 Task: Check your groups.
Action: Mouse moved to (527, 58)
Screenshot: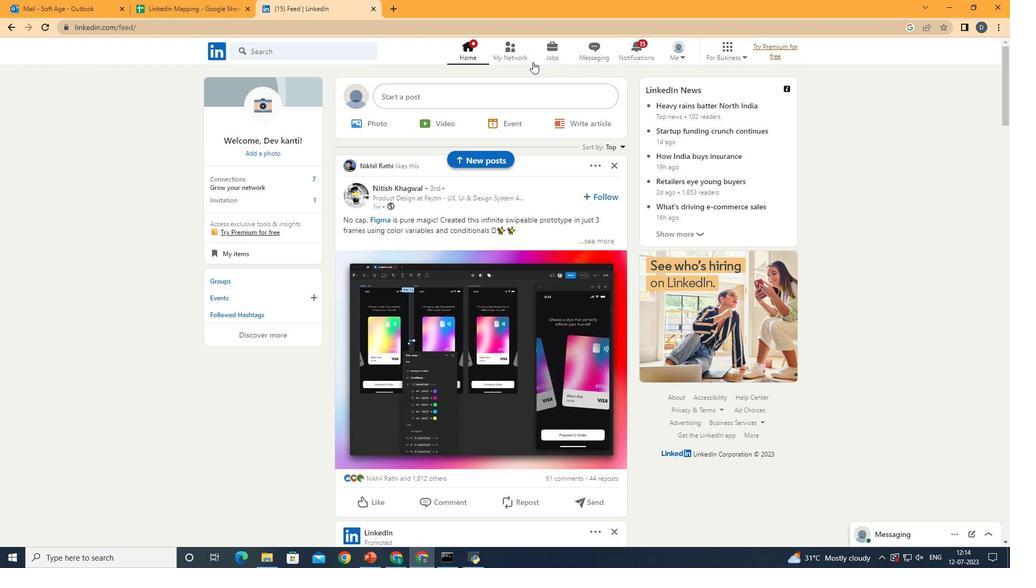 
Action: Mouse pressed left at (527, 58)
Screenshot: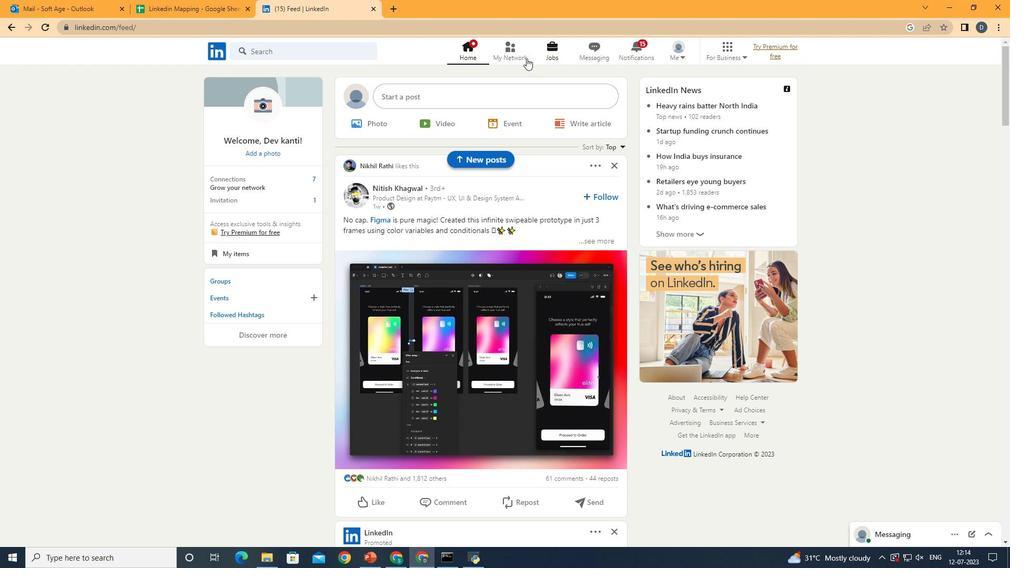 
Action: Mouse moved to (279, 173)
Screenshot: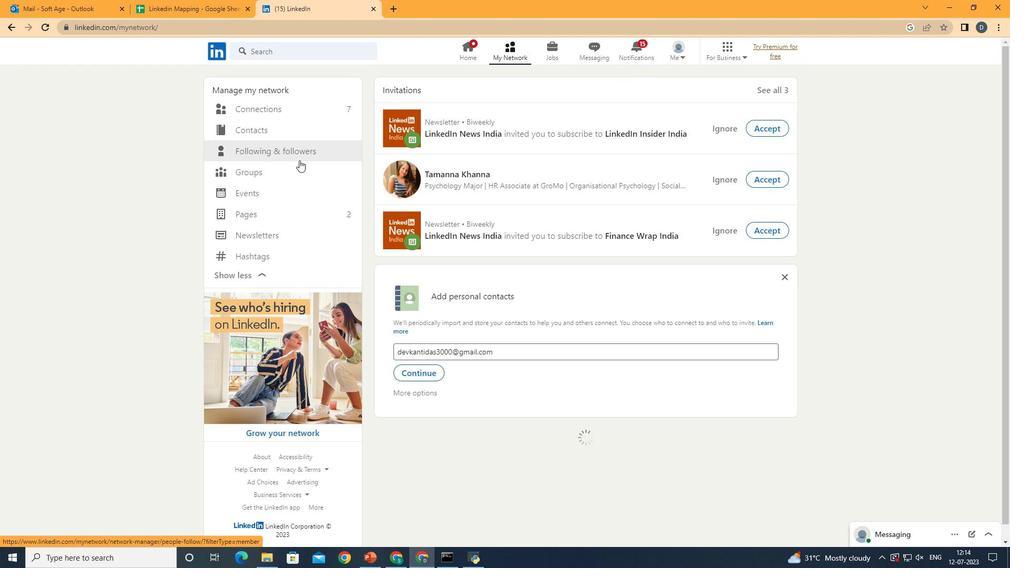 
Action: Mouse pressed left at (279, 173)
Screenshot: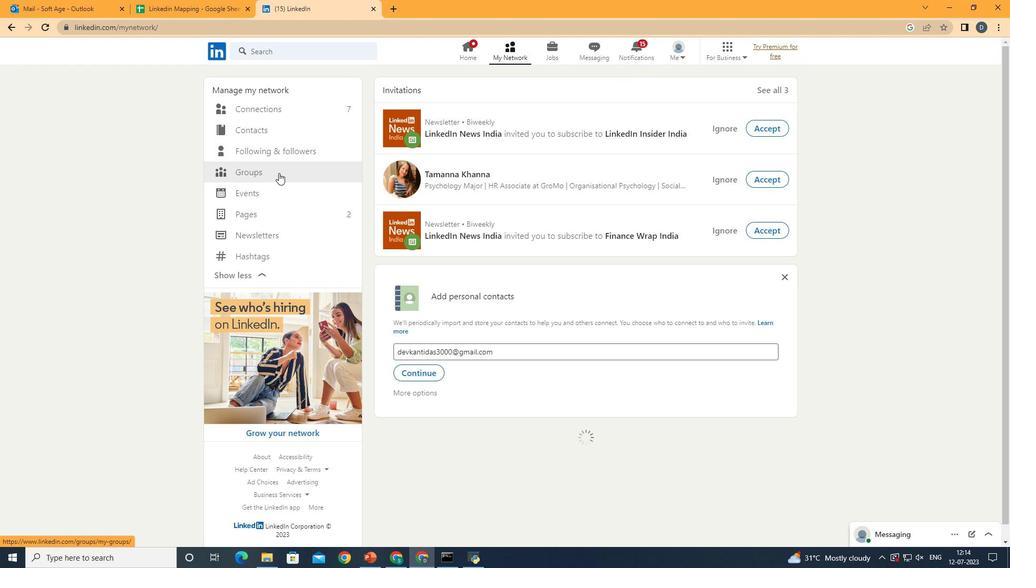 
Action: Mouse moved to (439, 324)
Screenshot: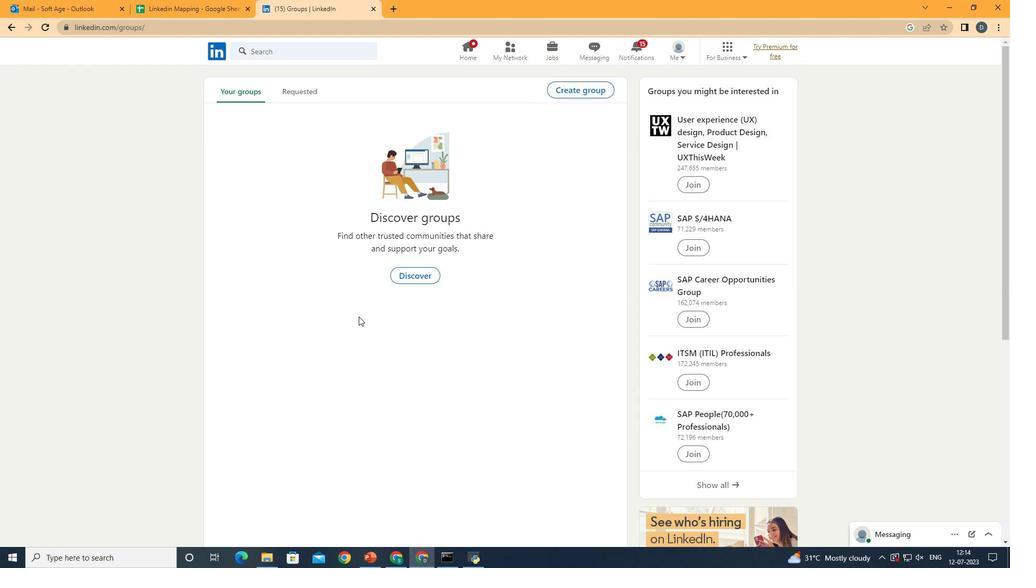 
